 Task: Find a one-way flight from Abu Simbel to Dubai on December 2nd for 2 adults in First class, using Emirates airline.
Action: Mouse pressed left at (281, 196)
Screenshot: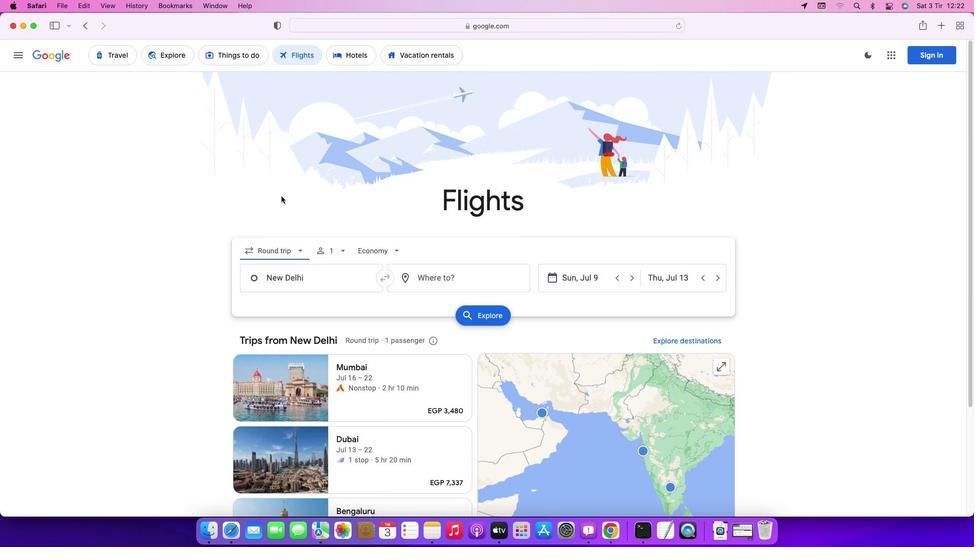 
Action: Mouse moved to (280, 246)
Screenshot: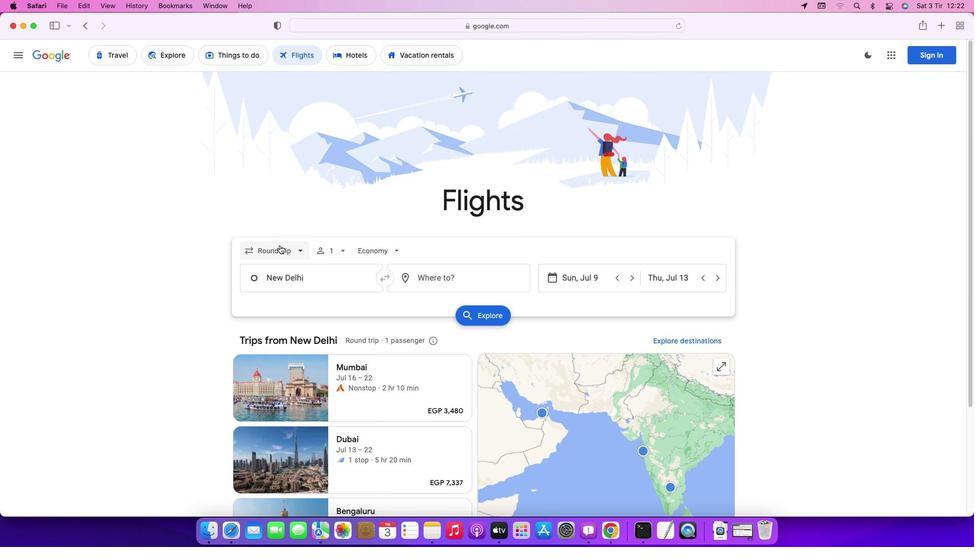 
Action: Mouse pressed left at (280, 246)
Screenshot: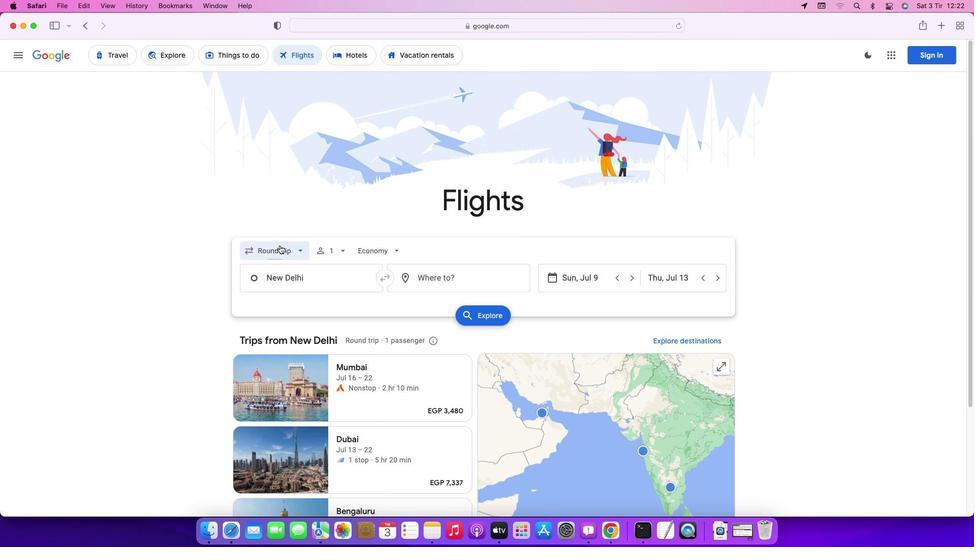 
Action: Mouse moved to (278, 306)
Screenshot: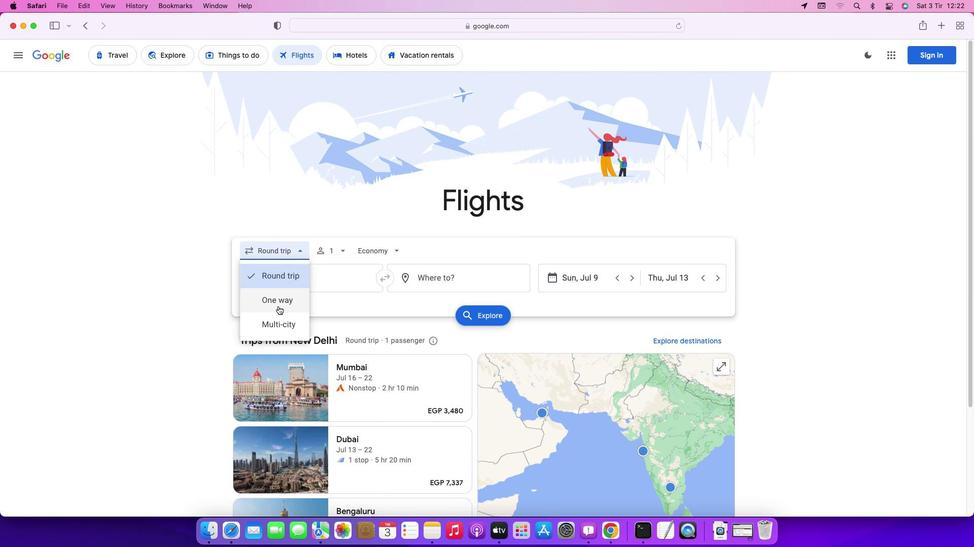 
Action: Mouse pressed left at (278, 306)
Screenshot: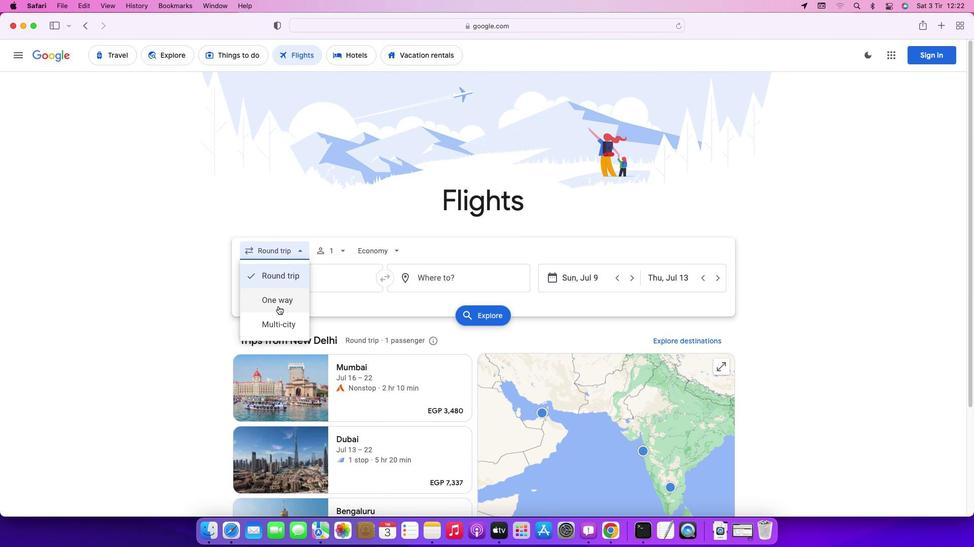 
Action: Mouse moved to (327, 254)
Screenshot: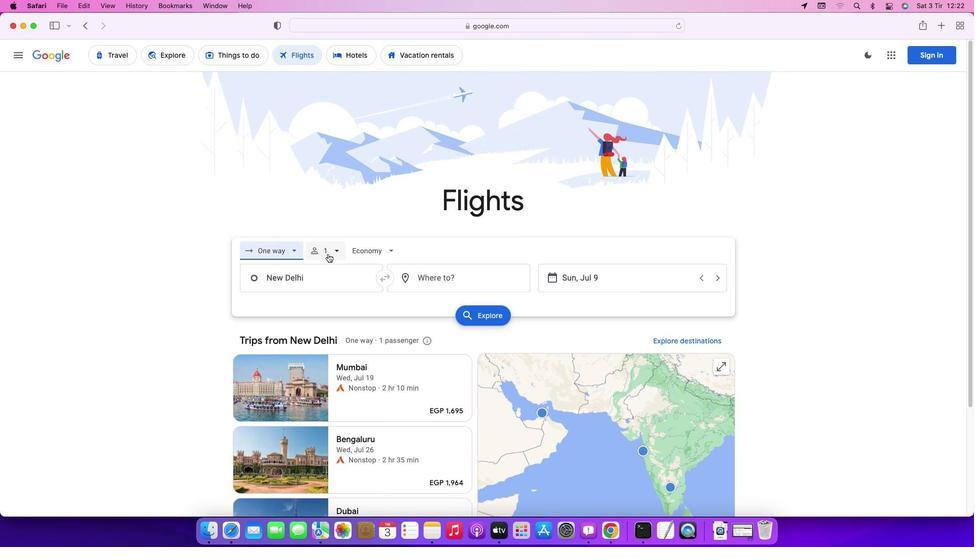 
Action: Mouse pressed left at (327, 254)
Screenshot: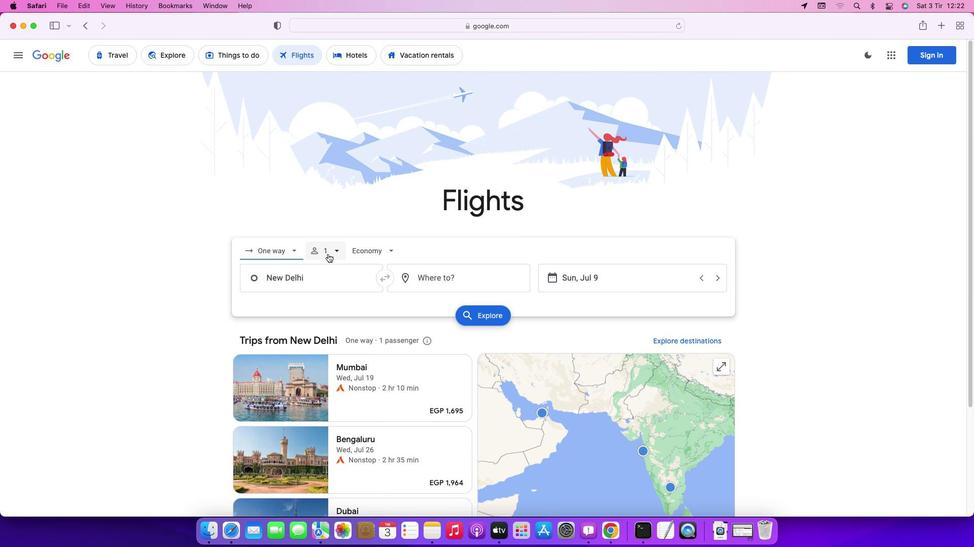 
Action: Mouse moved to (414, 275)
Screenshot: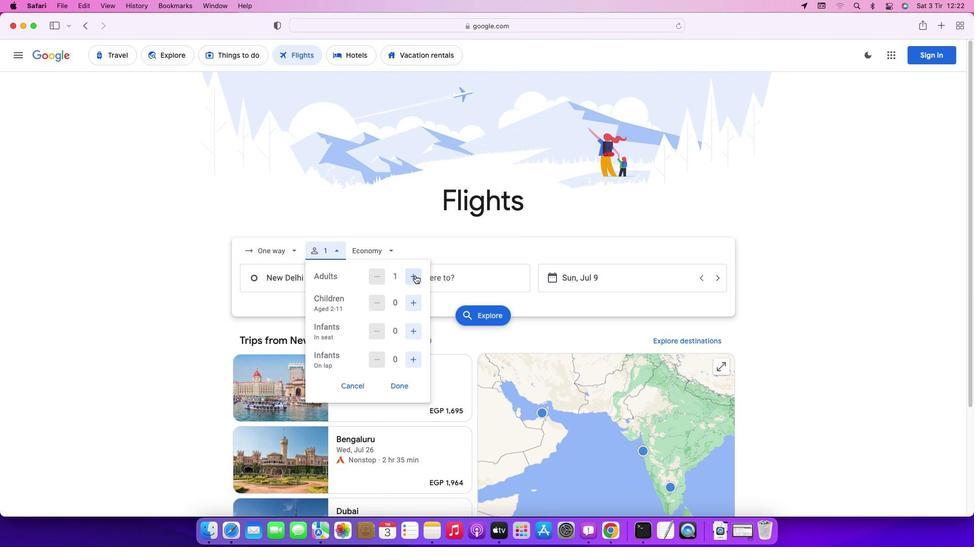 
Action: Mouse pressed left at (414, 275)
Screenshot: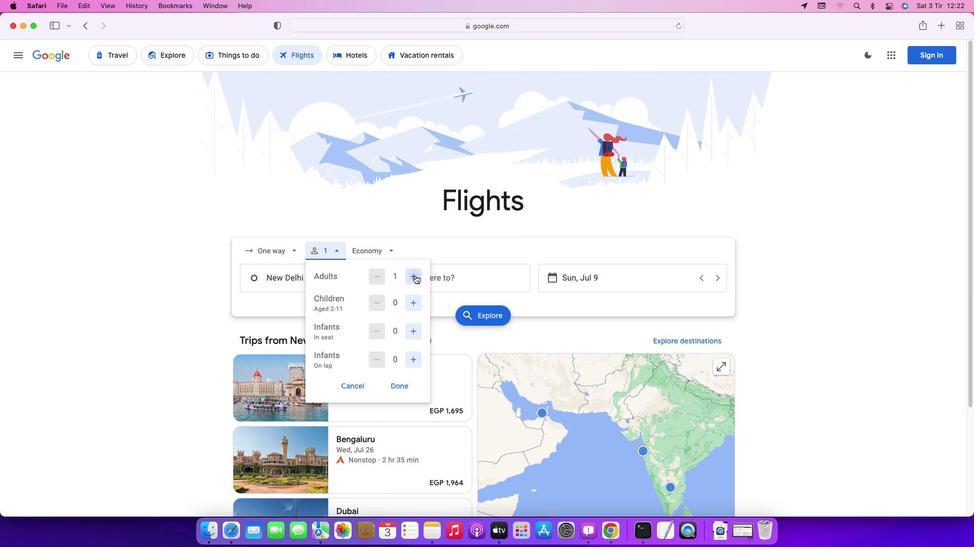 
Action: Mouse moved to (394, 383)
Screenshot: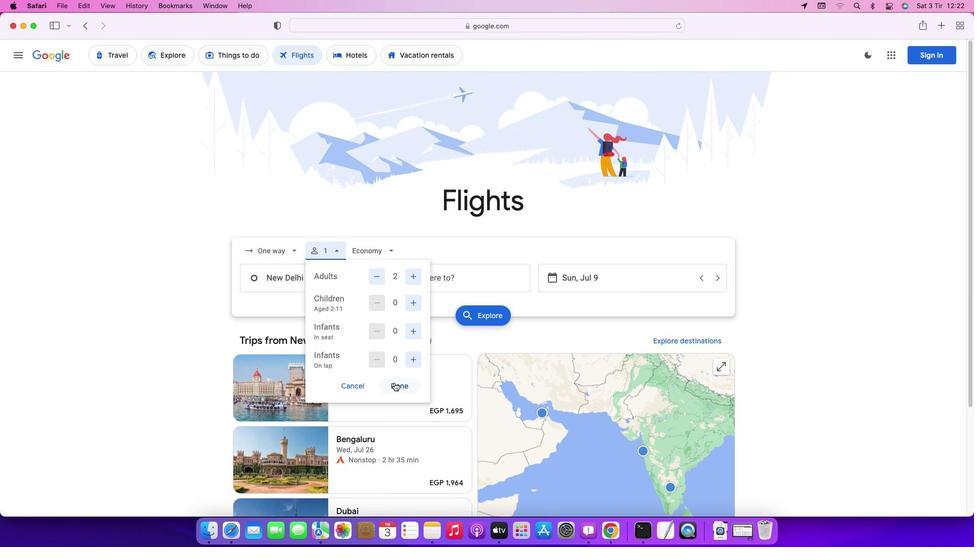
Action: Mouse pressed left at (394, 383)
Screenshot: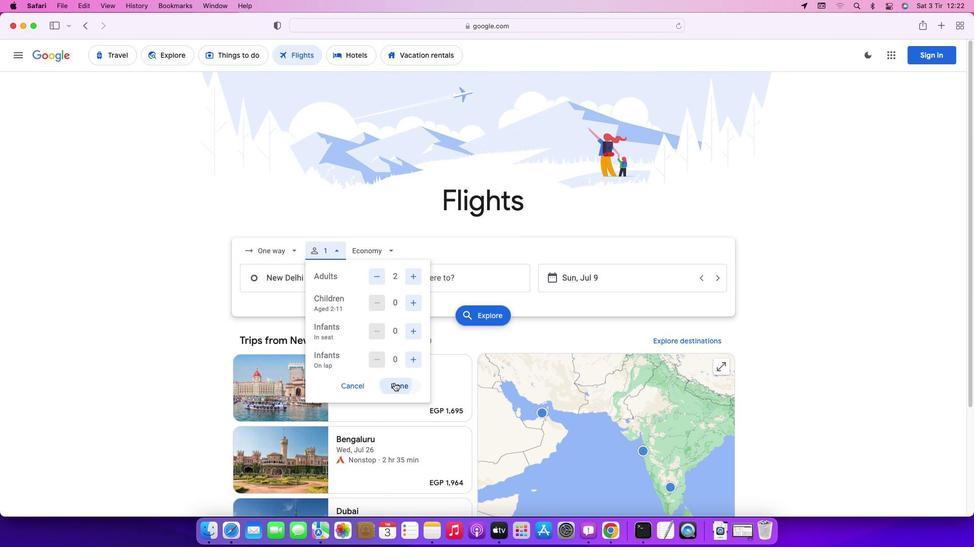 
Action: Mouse moved to (384, 252)
Screenshot: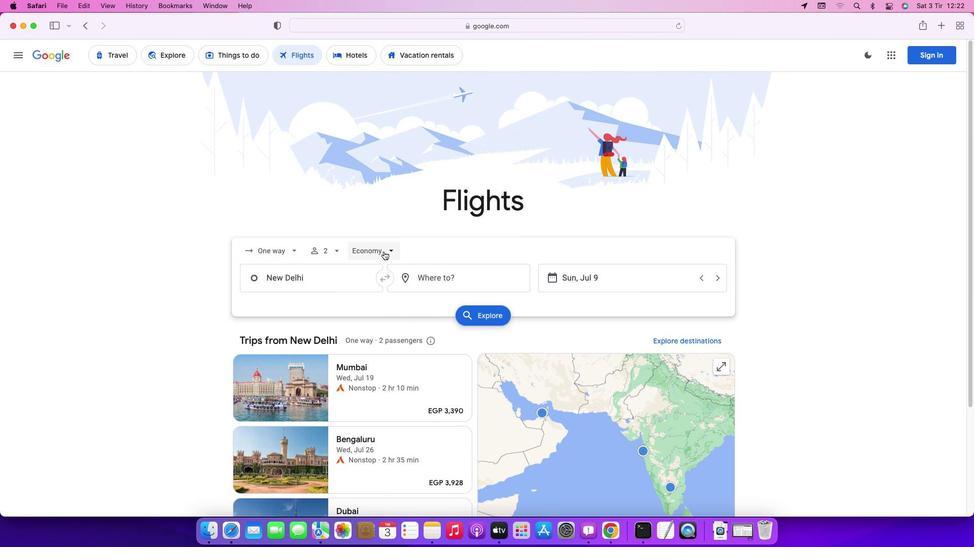
Action: Mouse pressed left at (384, 252)
Screenshot: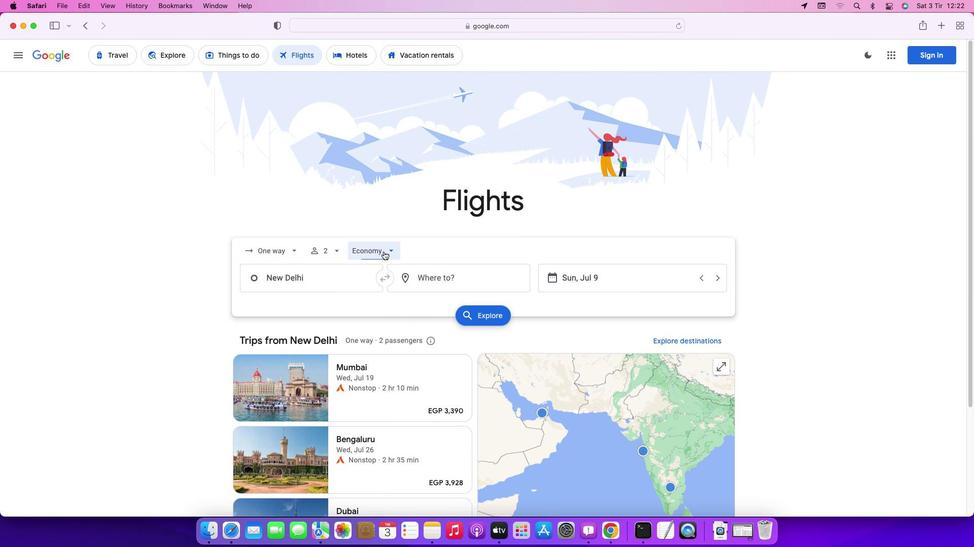 
Action: Mouse moved to (388, 351)
Screenshot: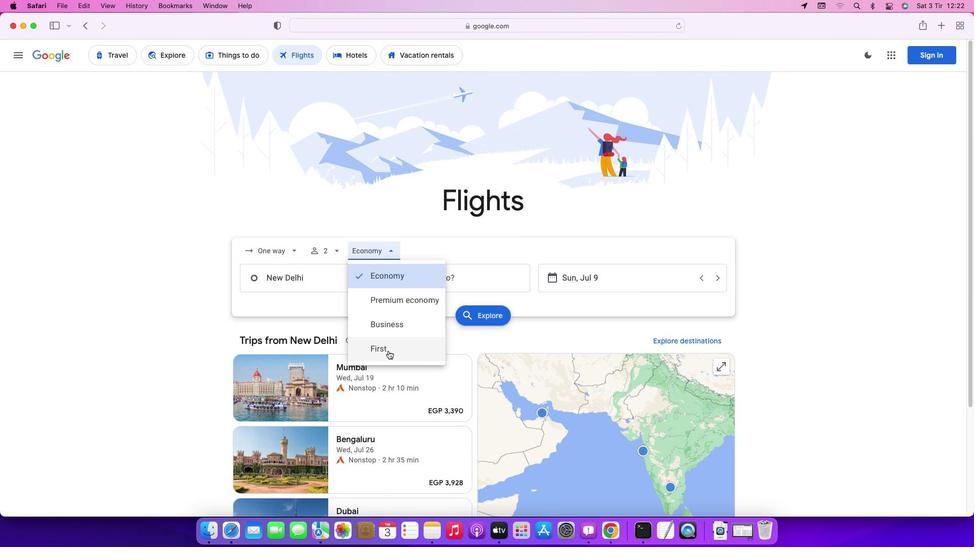 
Action: Mouse pressed left at (388, 351)
Screenshot: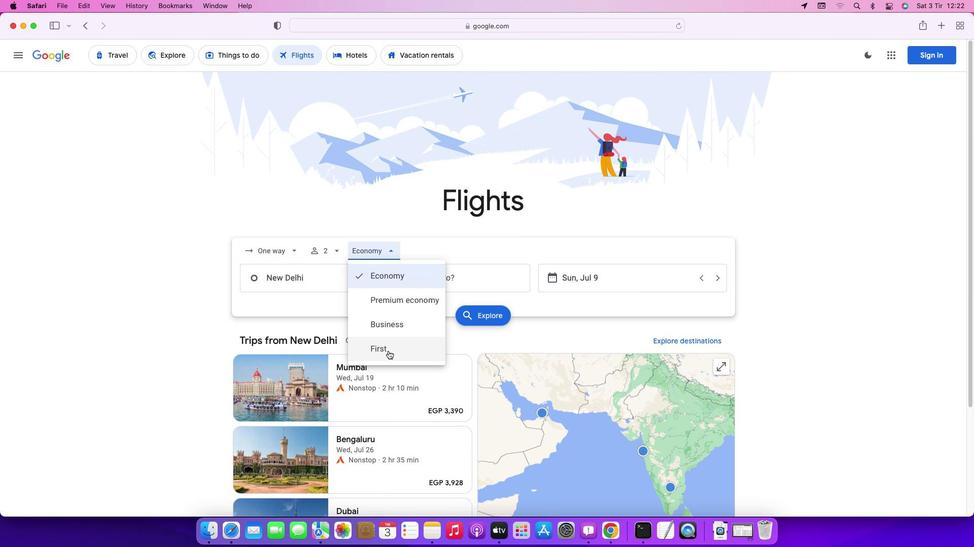 
Action: Mouse moved to (331, 276)
Screenshot: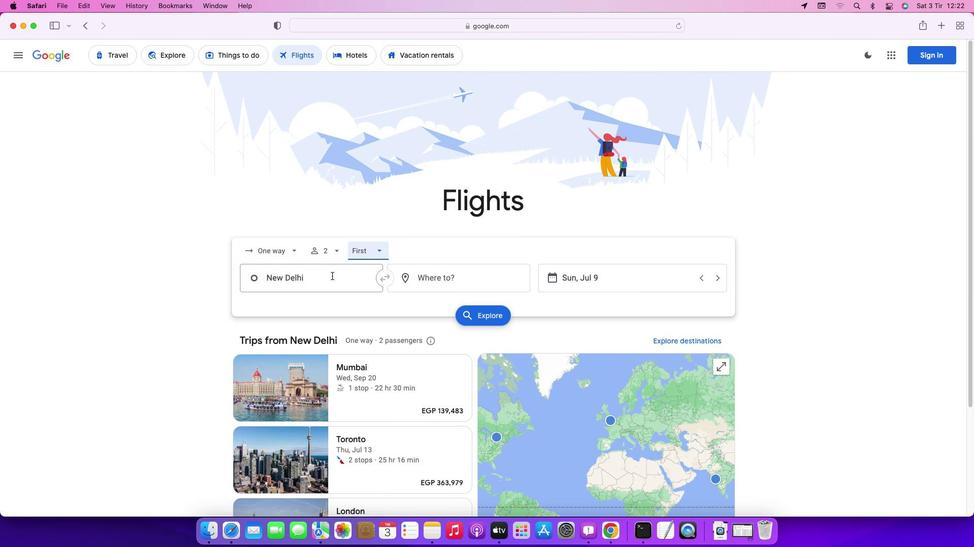 
Action: Mouse pressed left at (331, 276)
Screenshot: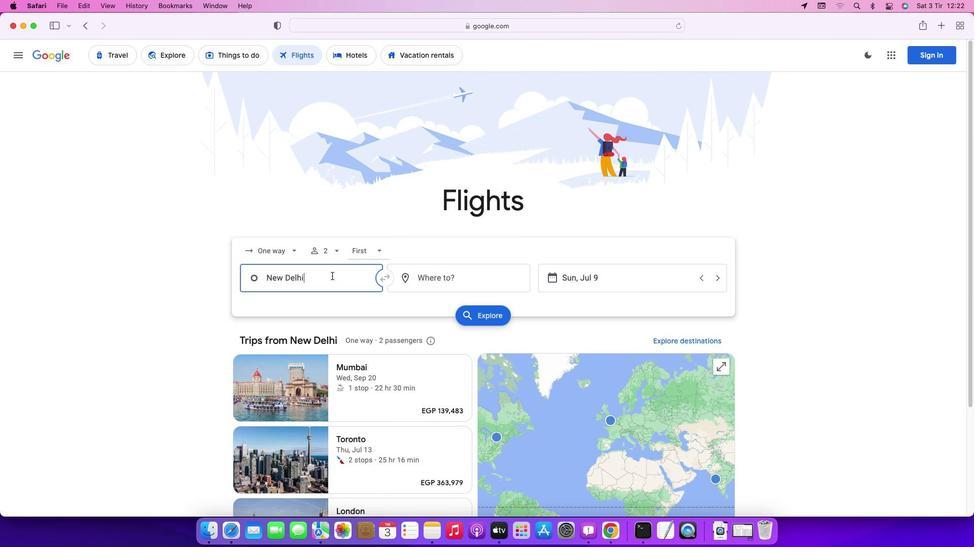 
Action: Mouse moved to (331, 275)
Screenshot: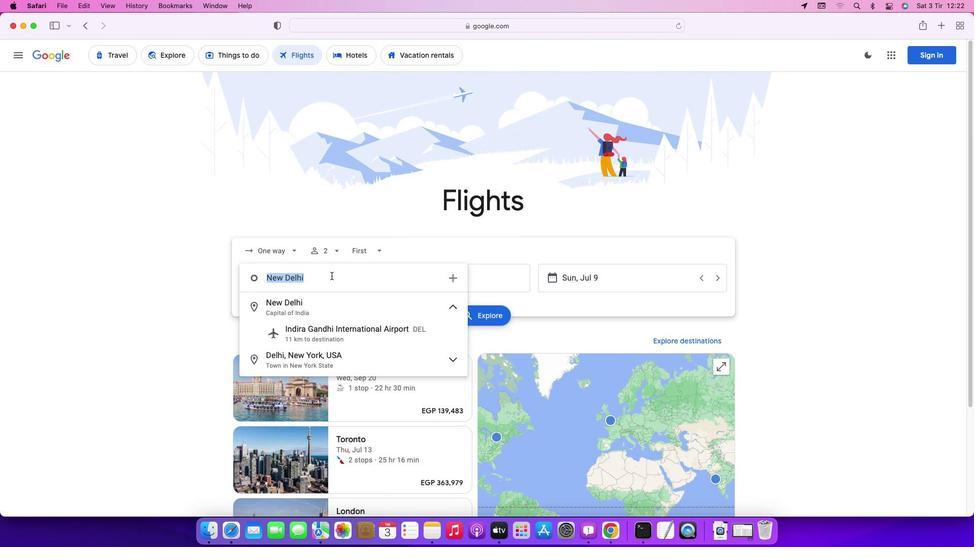
Action: Key pressed Key.backspaceKey.caps_lock'A'Key.caps_lock'b''u'Key.spaceKey.caps_lock'S'Key.caps_lock'i''m''b''e''l'Key.enter
Screenshot: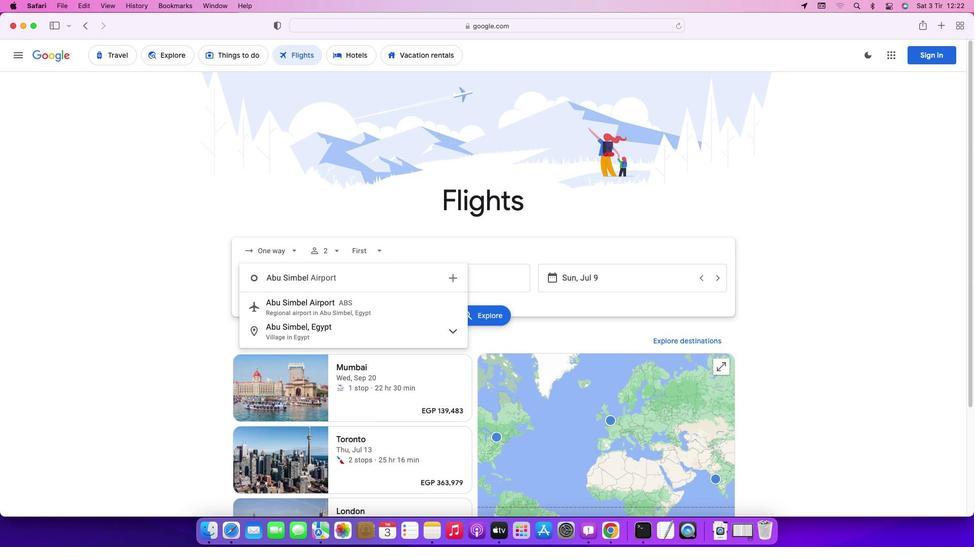 
Action: Mouse moved to (426, 280)
Screenshot: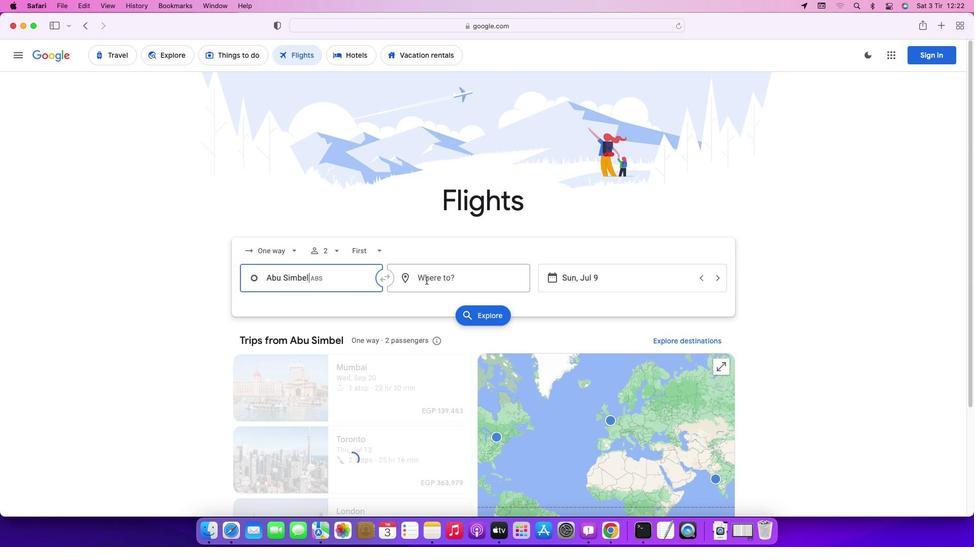 
Action: Mouse pressed left at (426, 280)
Screenshot: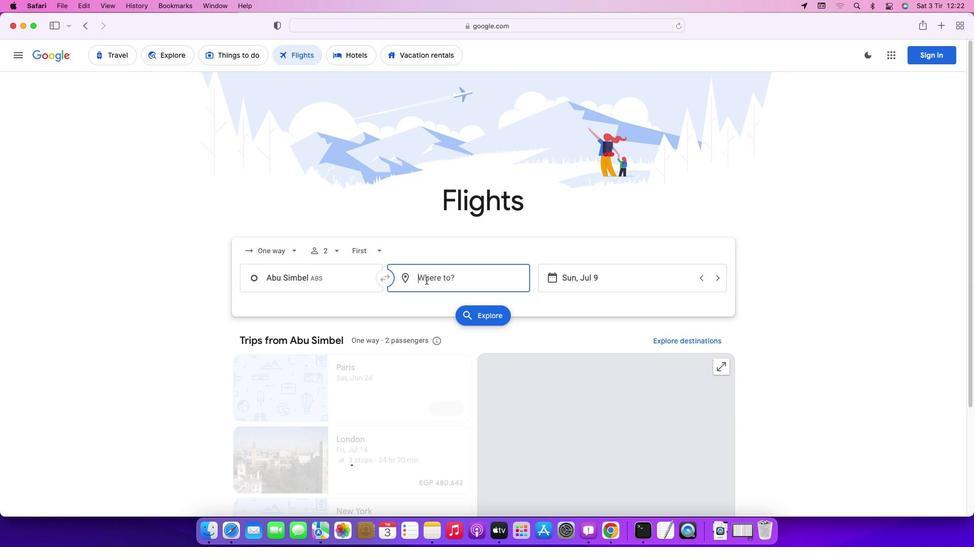 
Action: Key pressed Key.caps_lock'D'Key.caps_lock'u''b''a''i'Key.enter
Screenshot: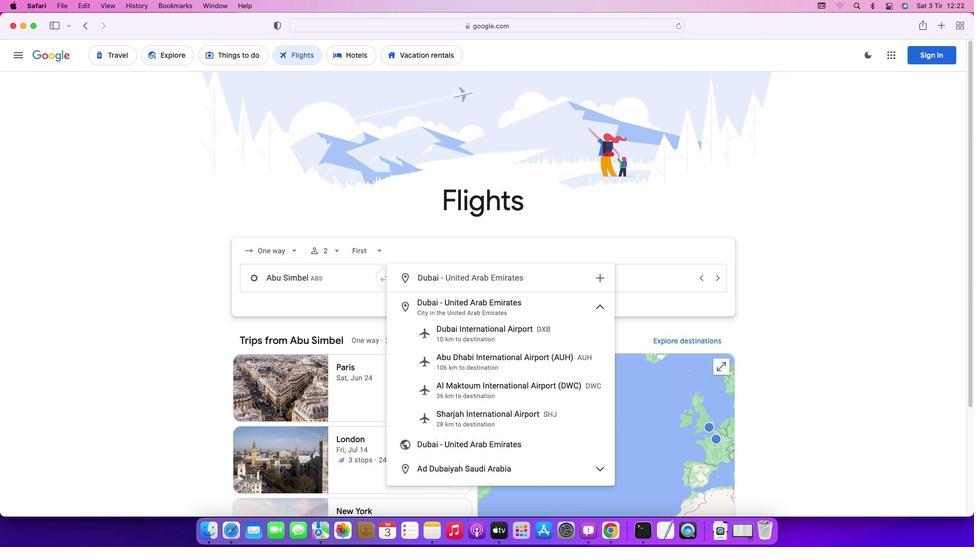 
Action: Mouse moved to (634, 281)
Screenshot: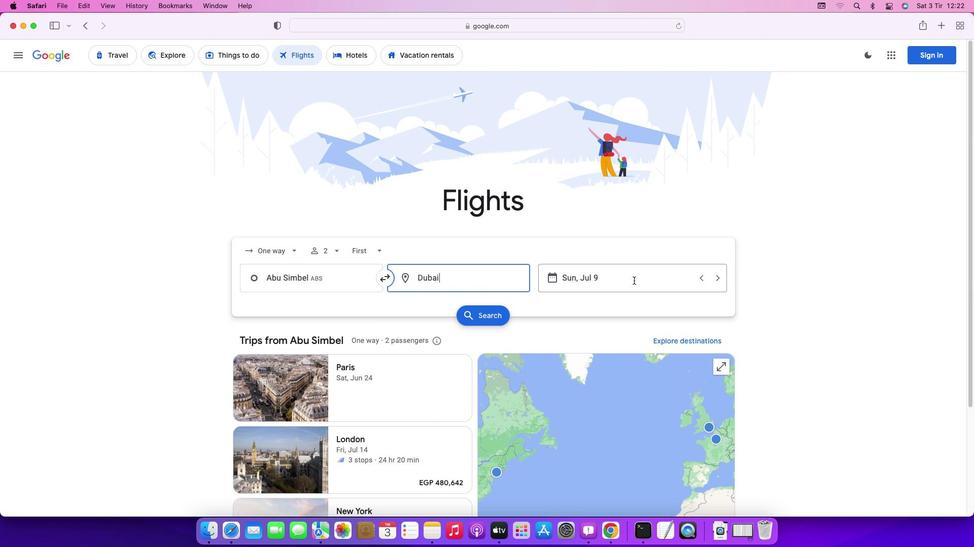 
Action: Mouse pressed left at (634, 281)
Screenshot: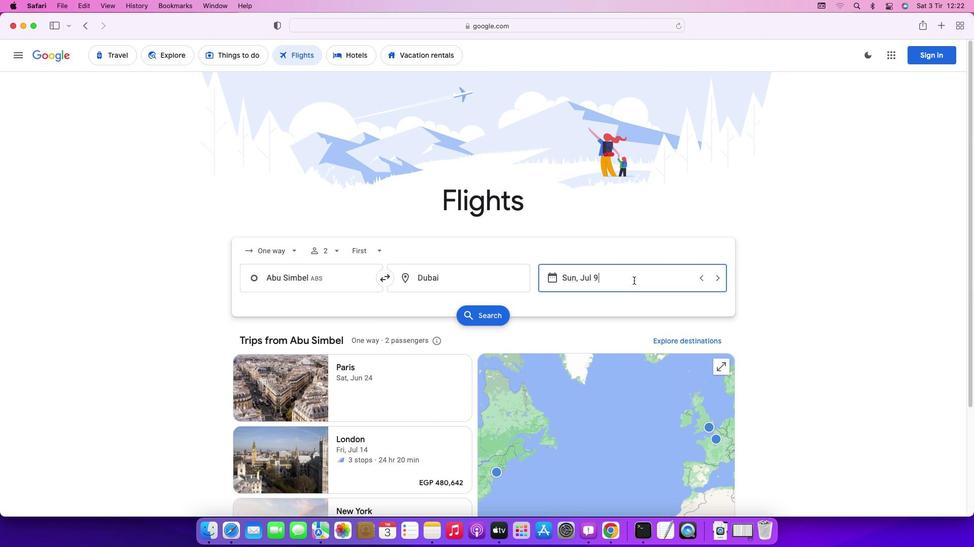
Action: Mouse moved to (728, 378)
Screenshot: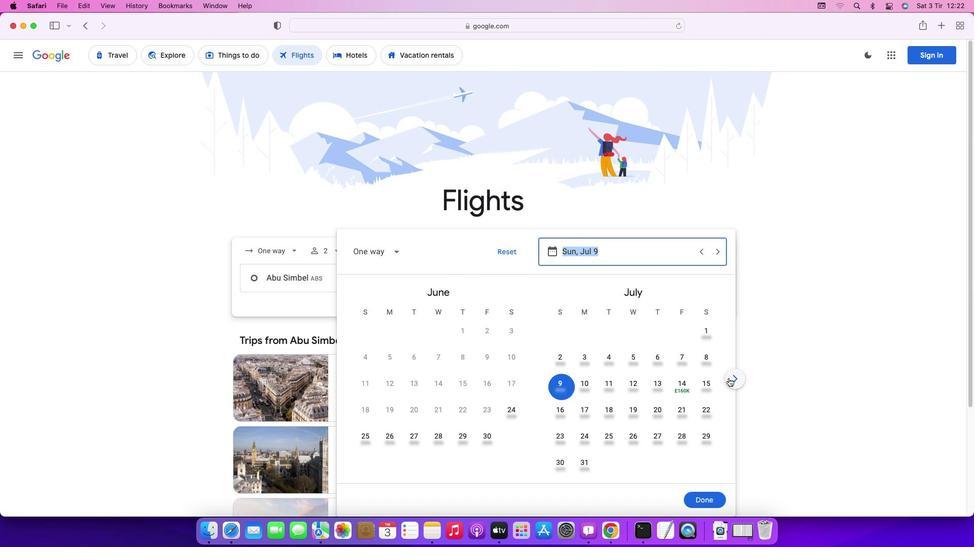 
Action: Mouse pressed left at (728, 378)
Screenshot: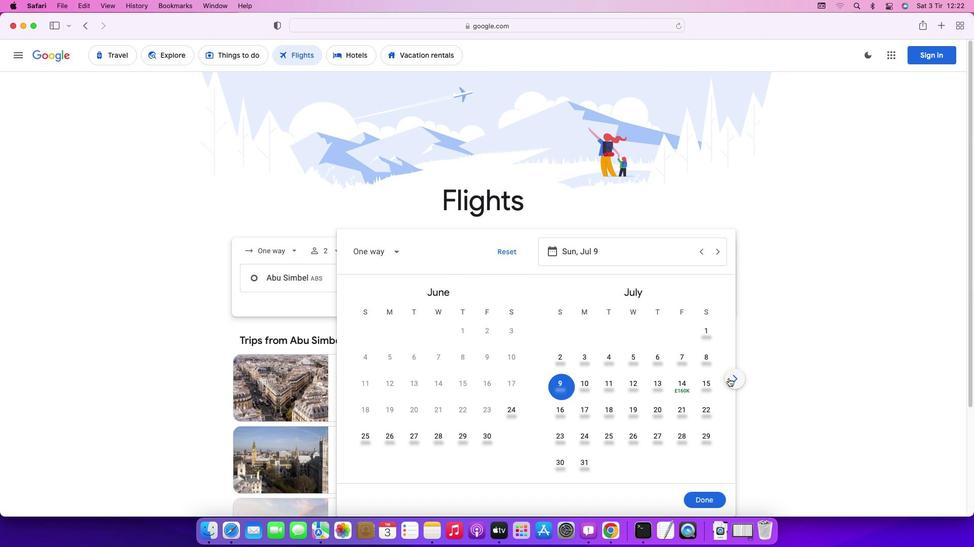 
Action: Mouse moved to (734, 378)
Screenshot: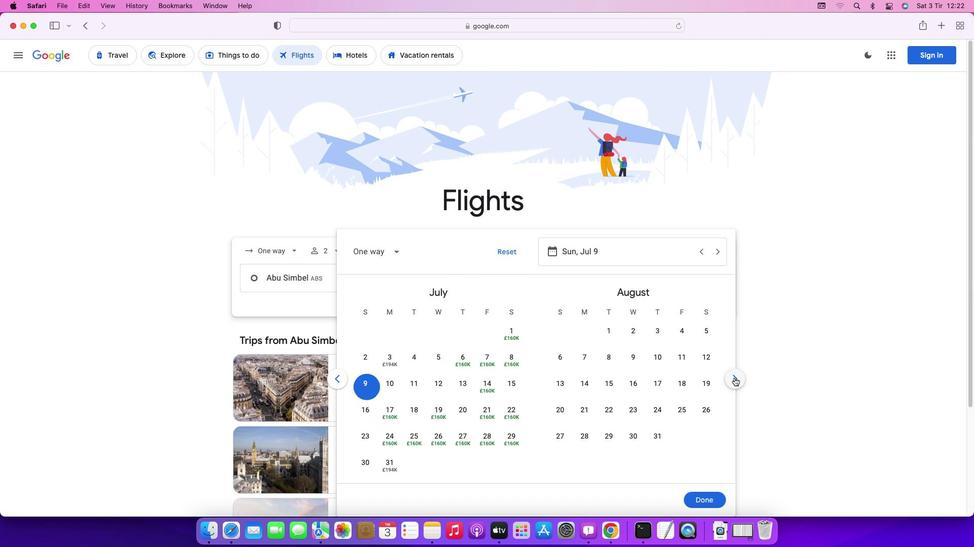 
Action: Mouse pressed left at (734, 378)
Screenshot: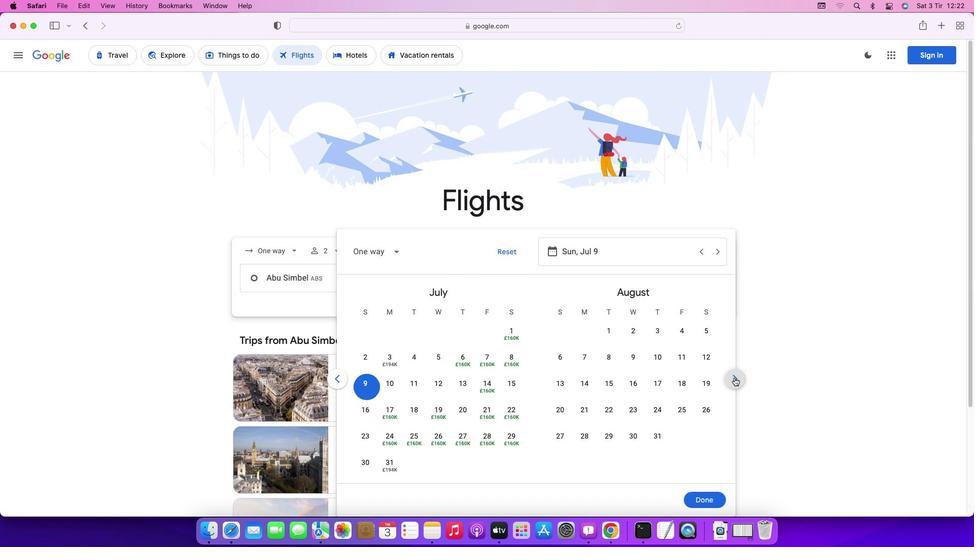 
Action: Mouse pressed left at (734, 378)
Screenshot: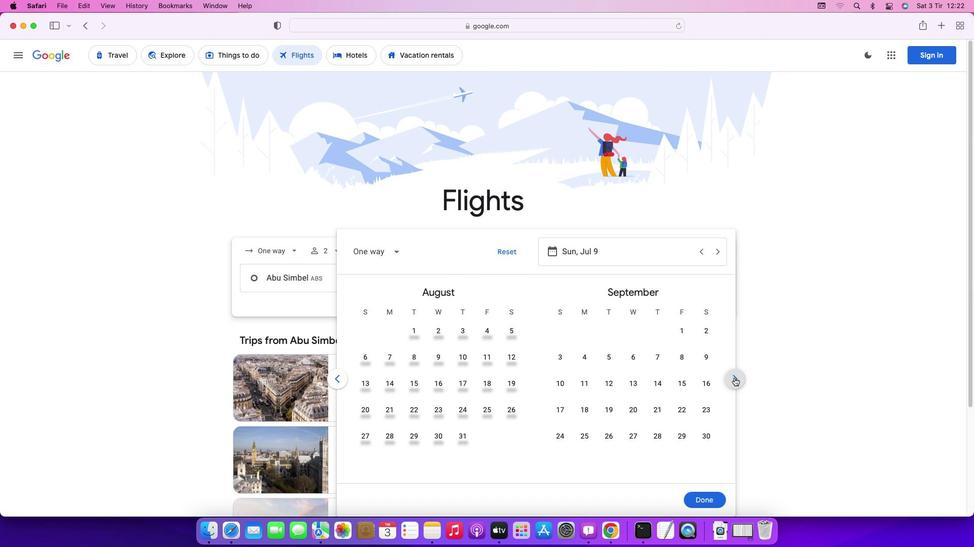 
Action: Mouse pressed left at (734, 378)
Screenshot: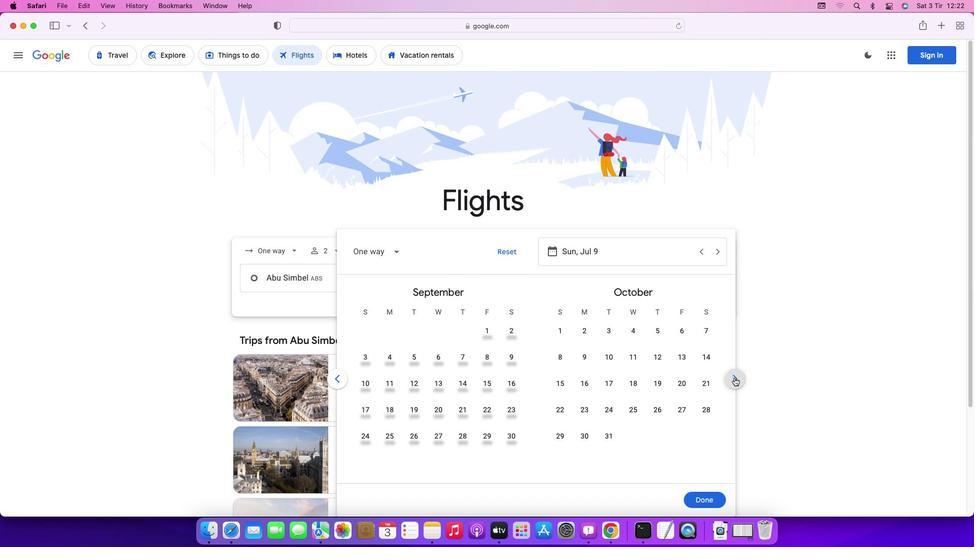 
Action: Mouse pressed left at (734, 378)
Screenshot: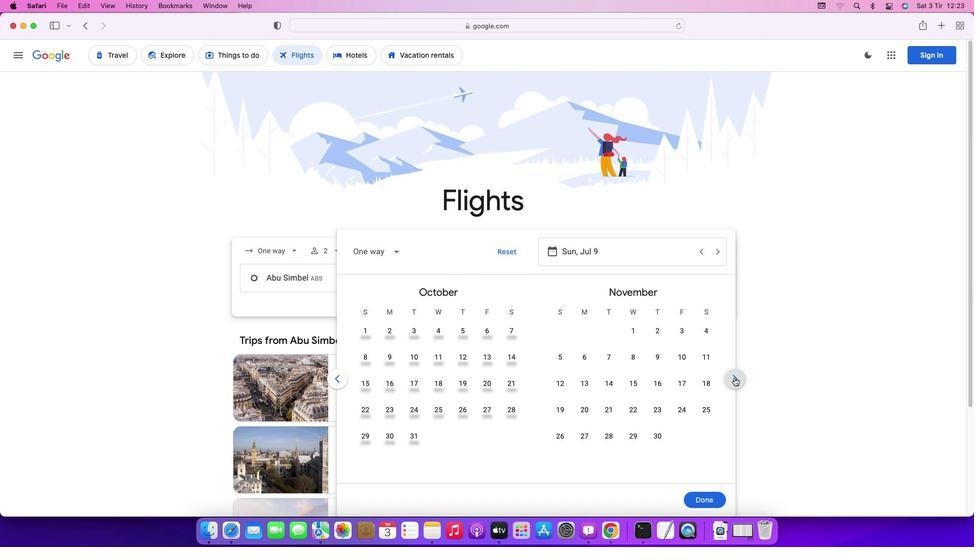 
Action: Mouse moved to (703, 330)
Screenshot: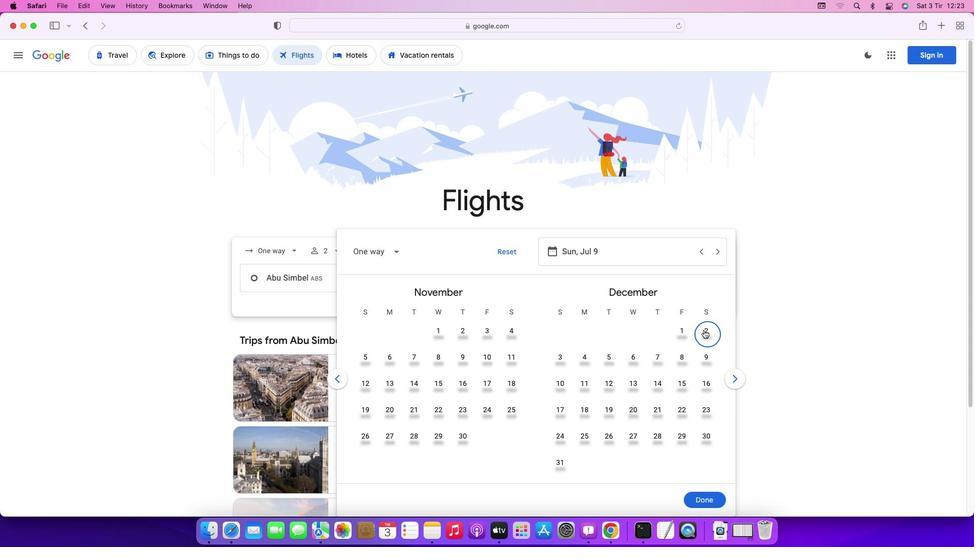 
Action: Mouse pressed left at (703, 330)
Screenshot: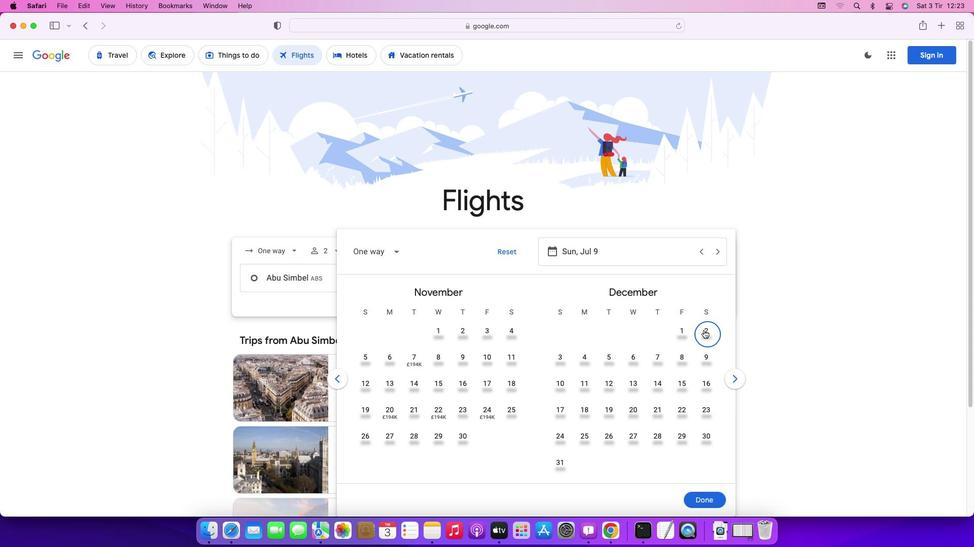 
Action: Mouse moved to (707, 503)
Screenshot: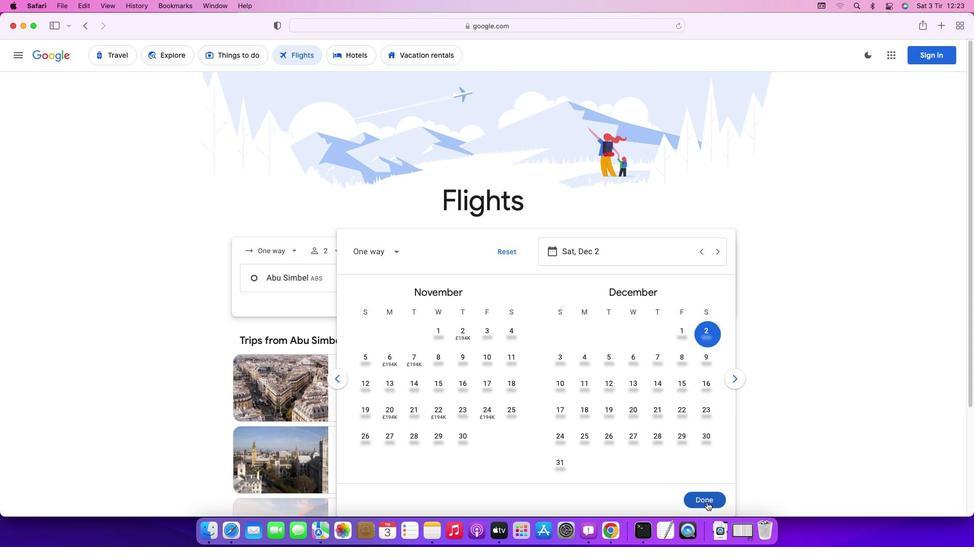 
Action: Mouse pressed left at (707, 503)
Screenshot: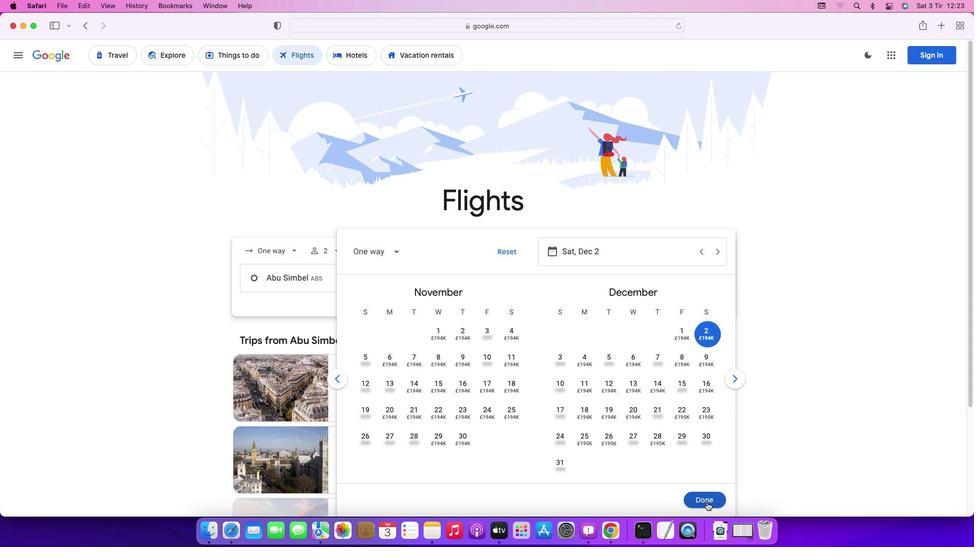 
Action: Mouse moved to (481, 317)
Screenshot: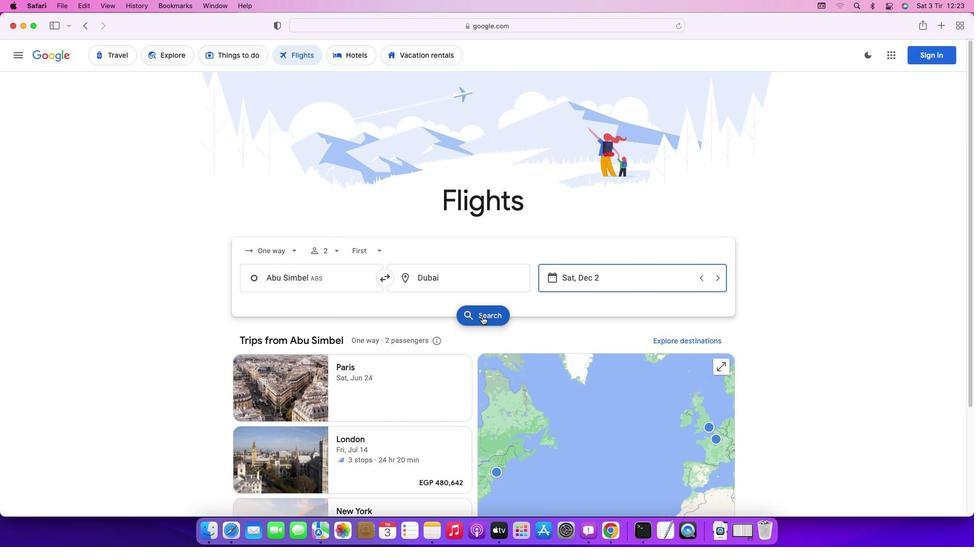 
Action: Mouse pressed left at (481, 317)
Screenshot: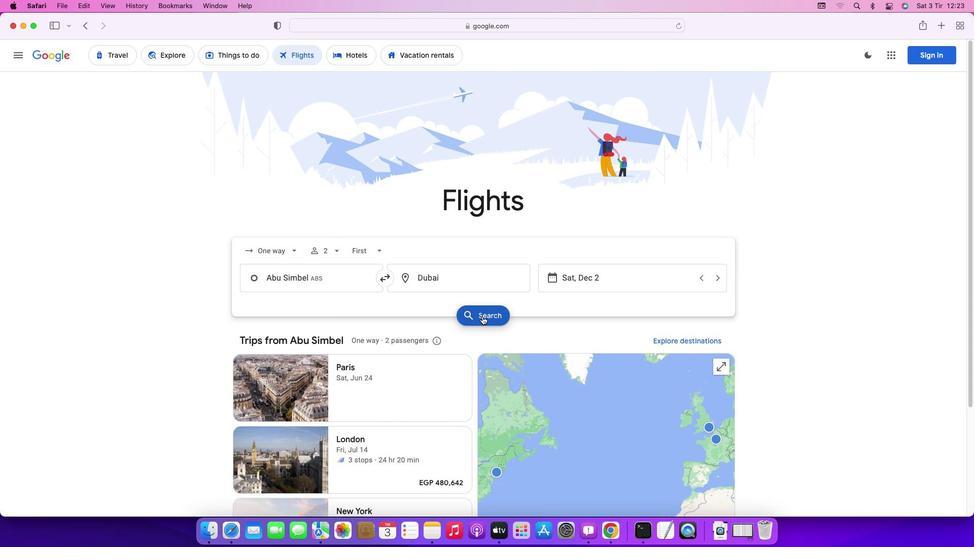
Action: Mouse moved to (312, 150)
Screenshot: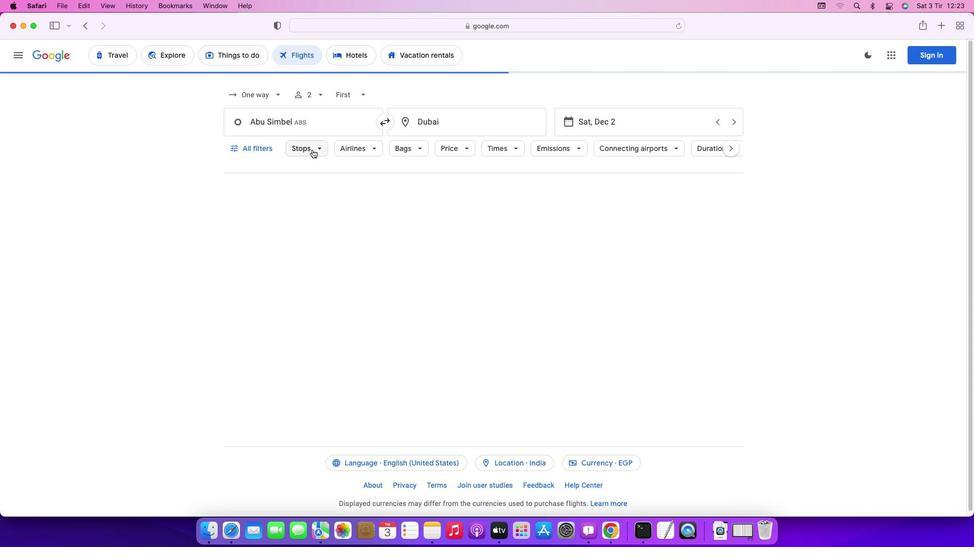 
Action: Mouse pressed left at (312, 150)
Screenshot: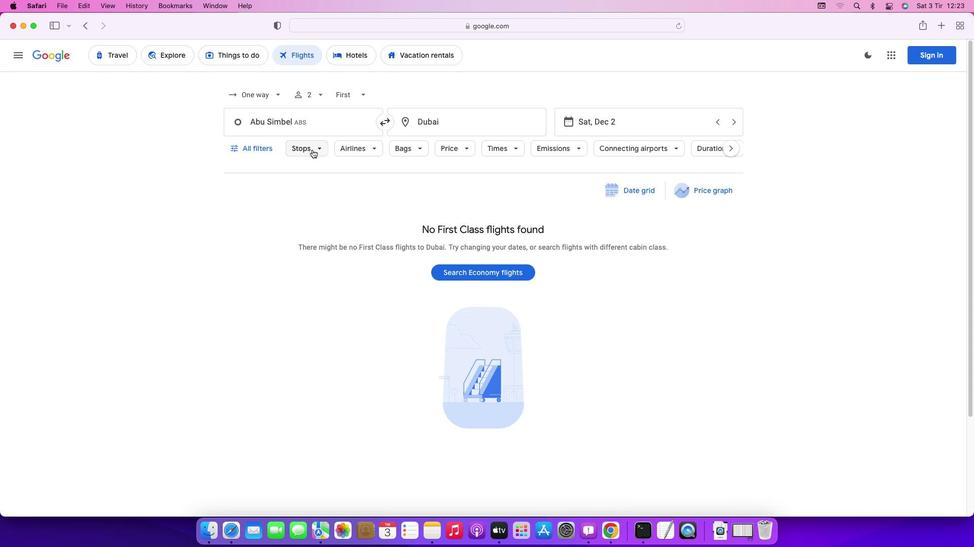
Action: Mouse moved to (309, 197)
Screenshot: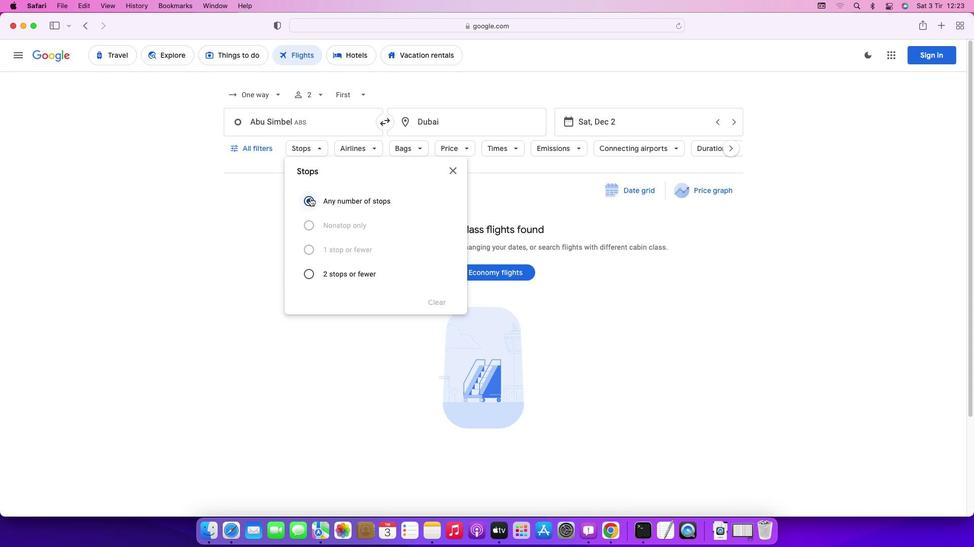 
Action: Mouse pressed left at (309, 197)
Screenshot: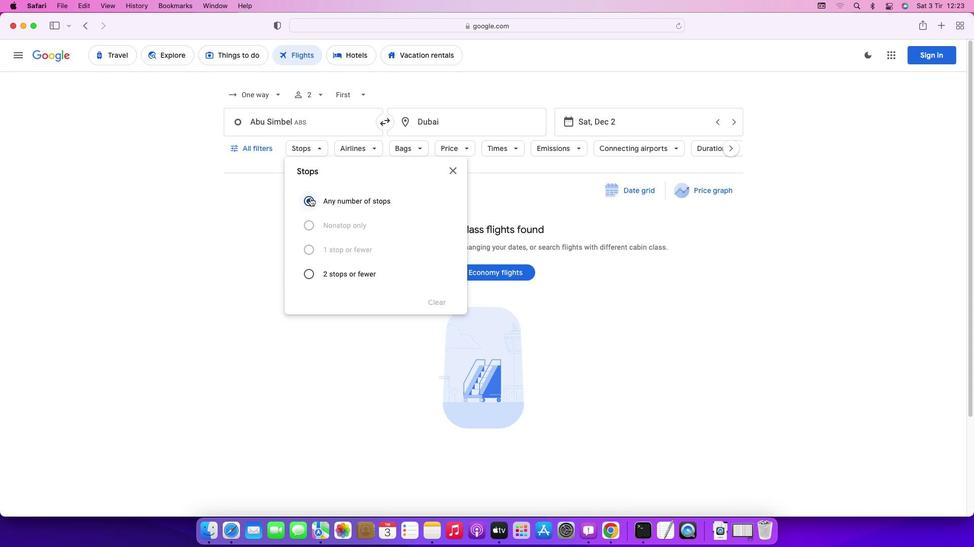 
Action: Mouse moved to (365, 151)
Screenshot: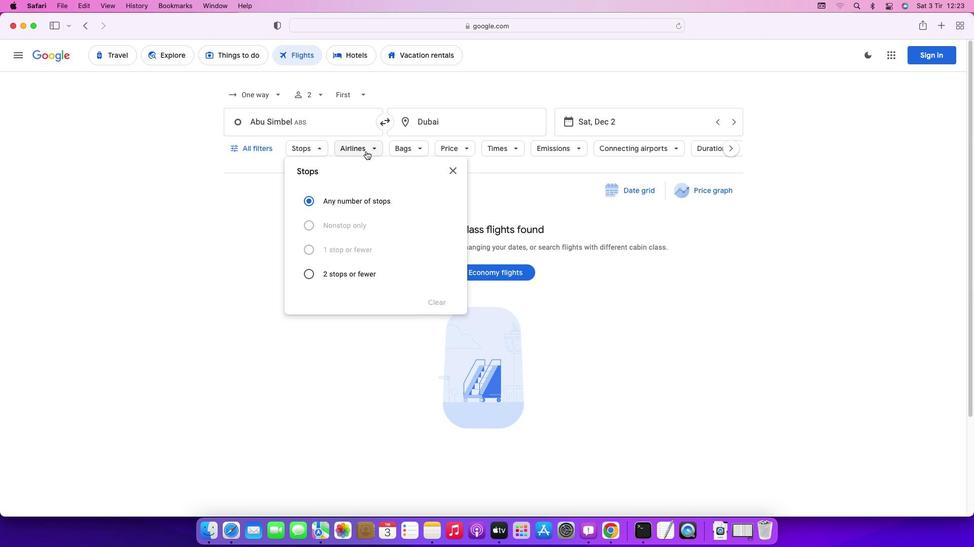 
Action: Mouse pressed left at (365, 151)
Screenshot: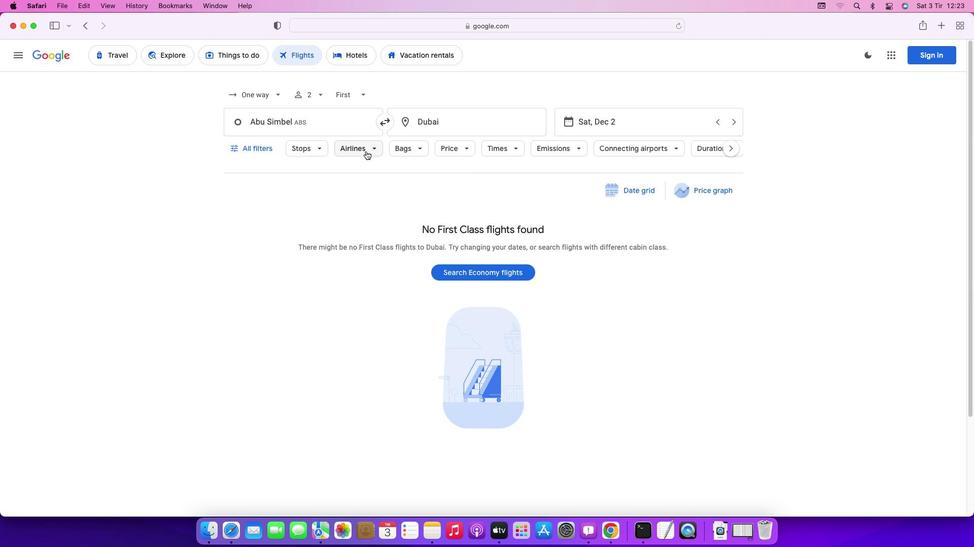 
Action: Mouse moved to (489, 201)
Screenshot: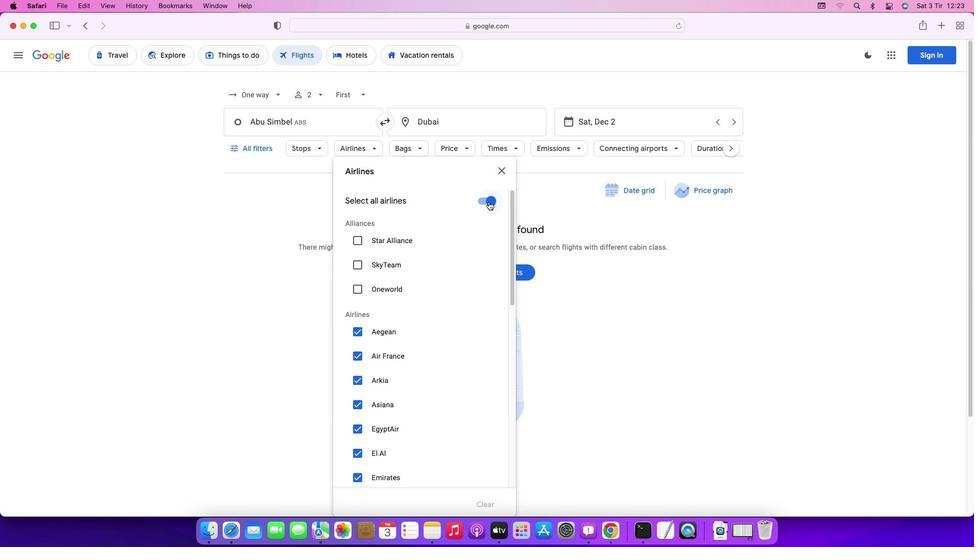 
Action: Mouse pressed left at (489, 201)
Screenshot: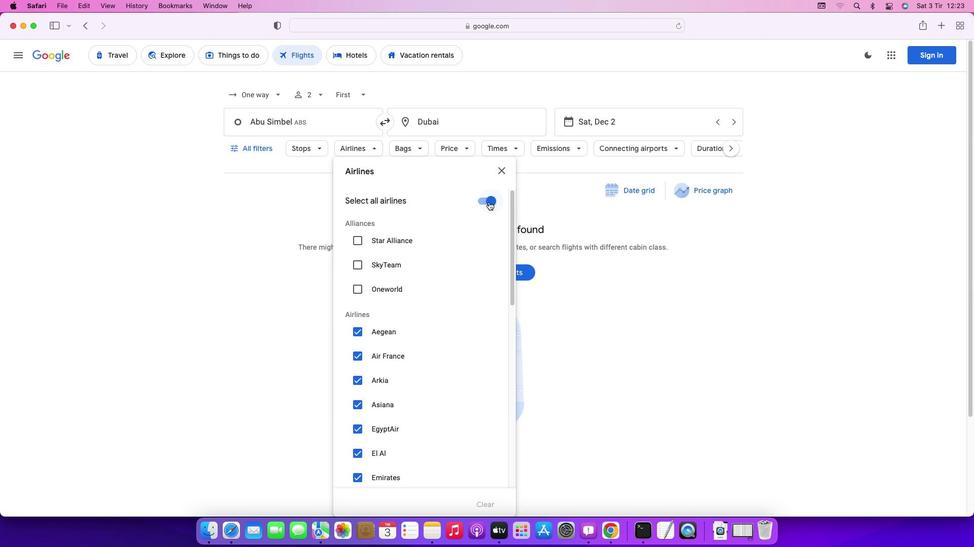 
Action: Mouse moved to (358, 478)
Screenshot: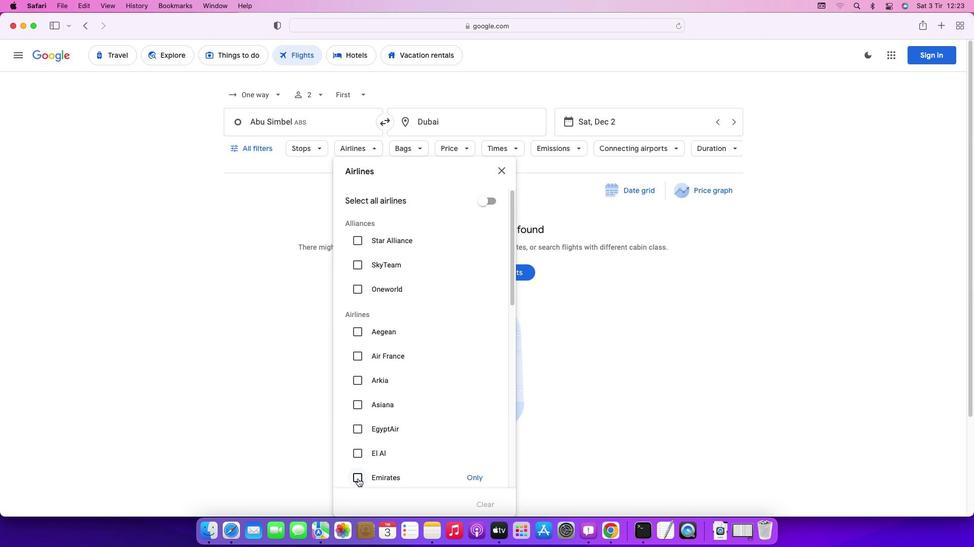 
Action: Mouse pressed left at (358, 478)
Screenshot: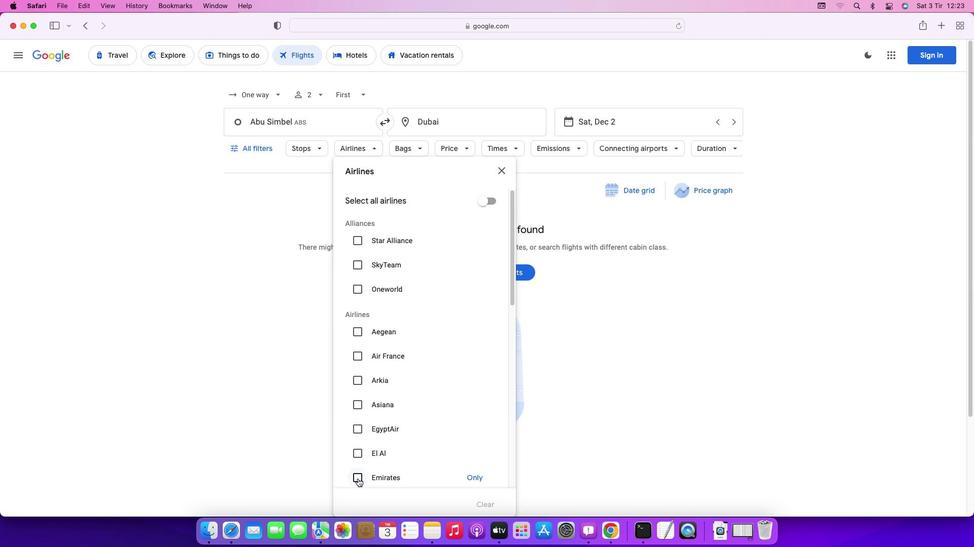 
Action: Mouse moved to (471, 148)
Screenshot: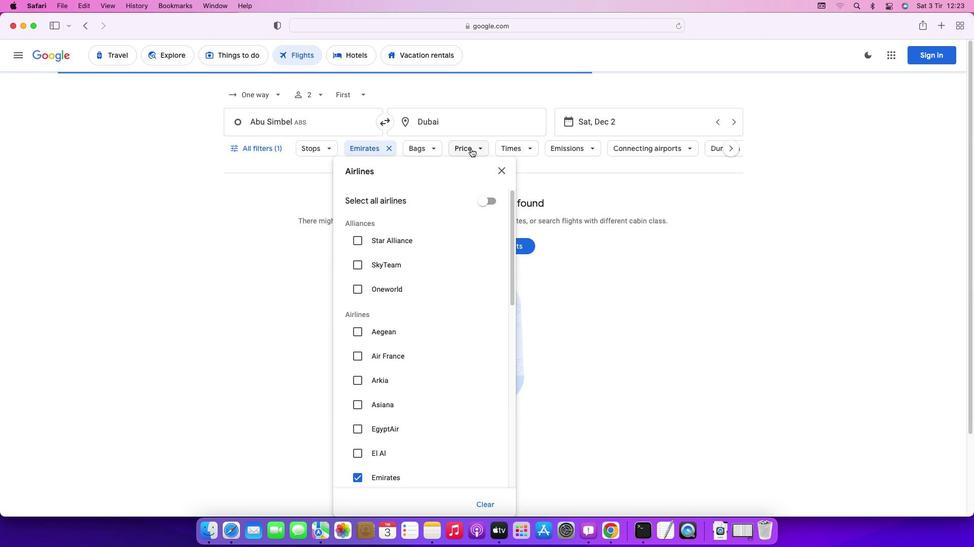 
Action: Mouse pressed left at (471, 148)
Screenshot: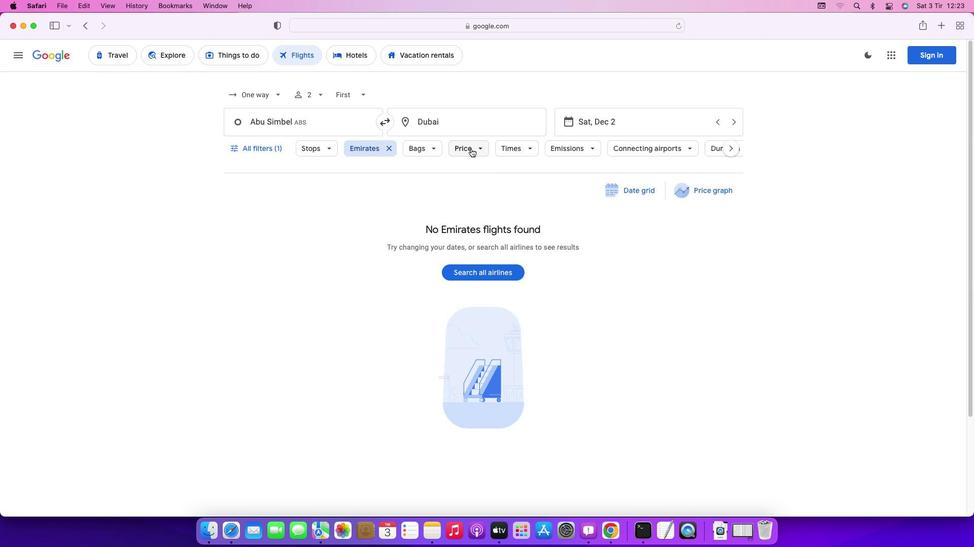 
Action: Mouse moved to (610, 217)
Screenshot: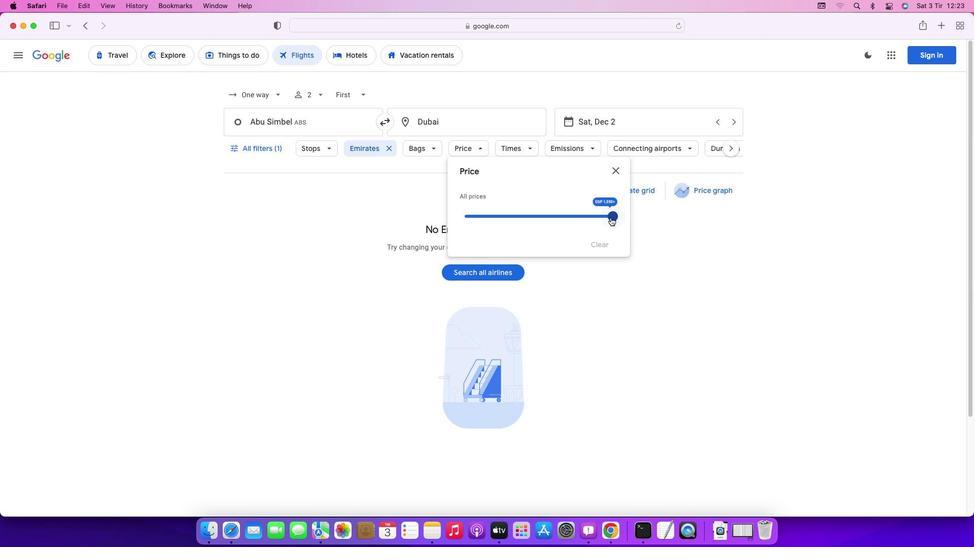 
Action: Mouse pressed left at (610, 217)
Screenshot: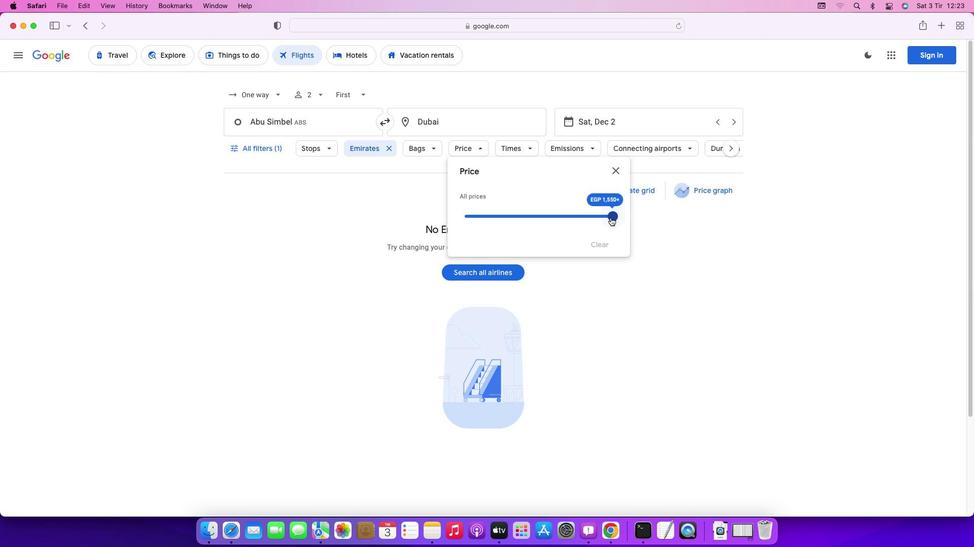 
Action: Mouse moved to (670, 276)
Screenshot: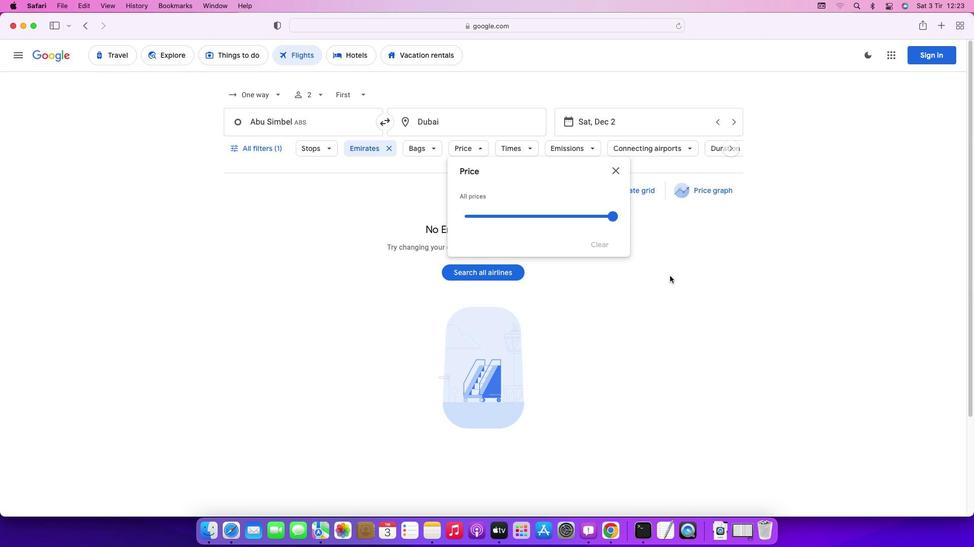 
Action: Mouse pressed left at (670, 276)
Screenshot: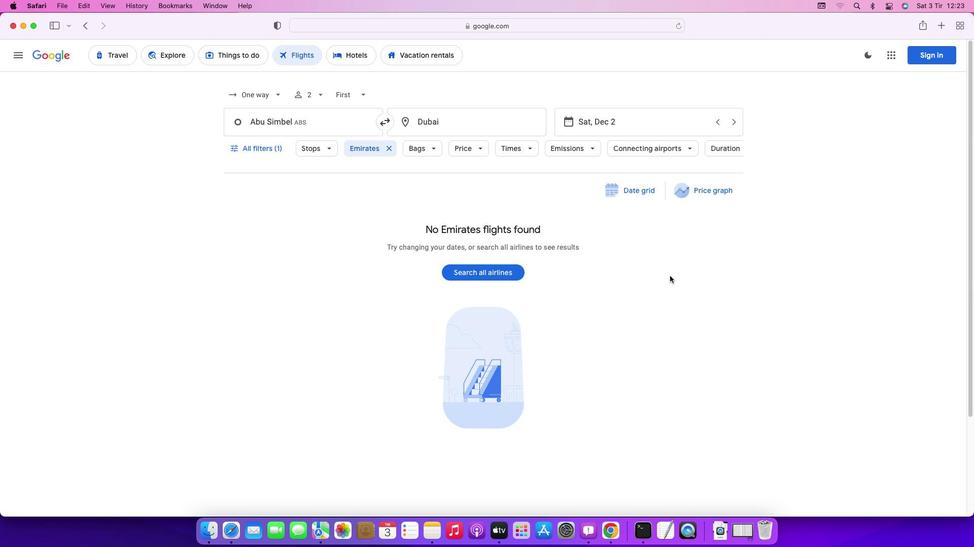 
Action: Mouse moved to (670, 276)
Screenshot: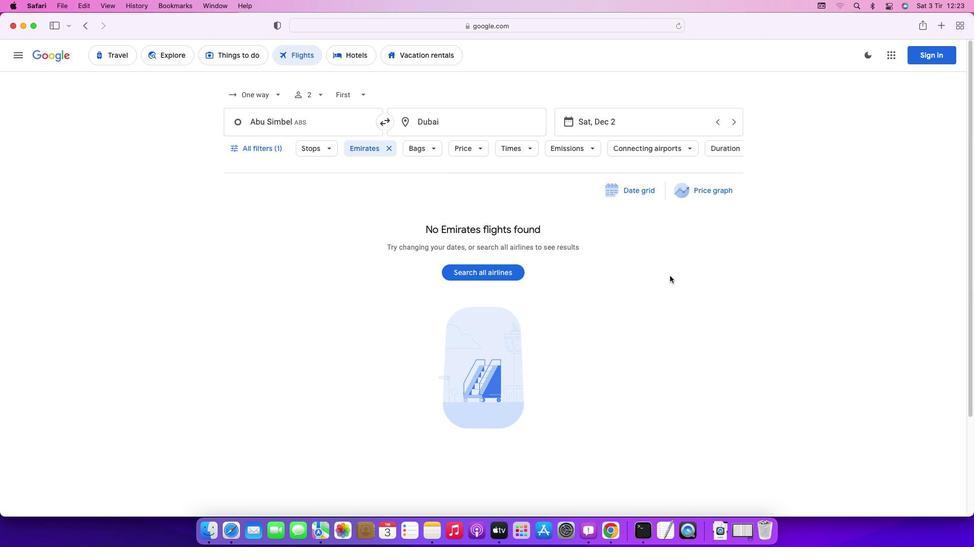 
